 Task: Add Zen Bakery Blueberry Raspberry Oat Bran Muffins to the cart.
Action: Mouse pressed left at (17, 102)
Screenshot: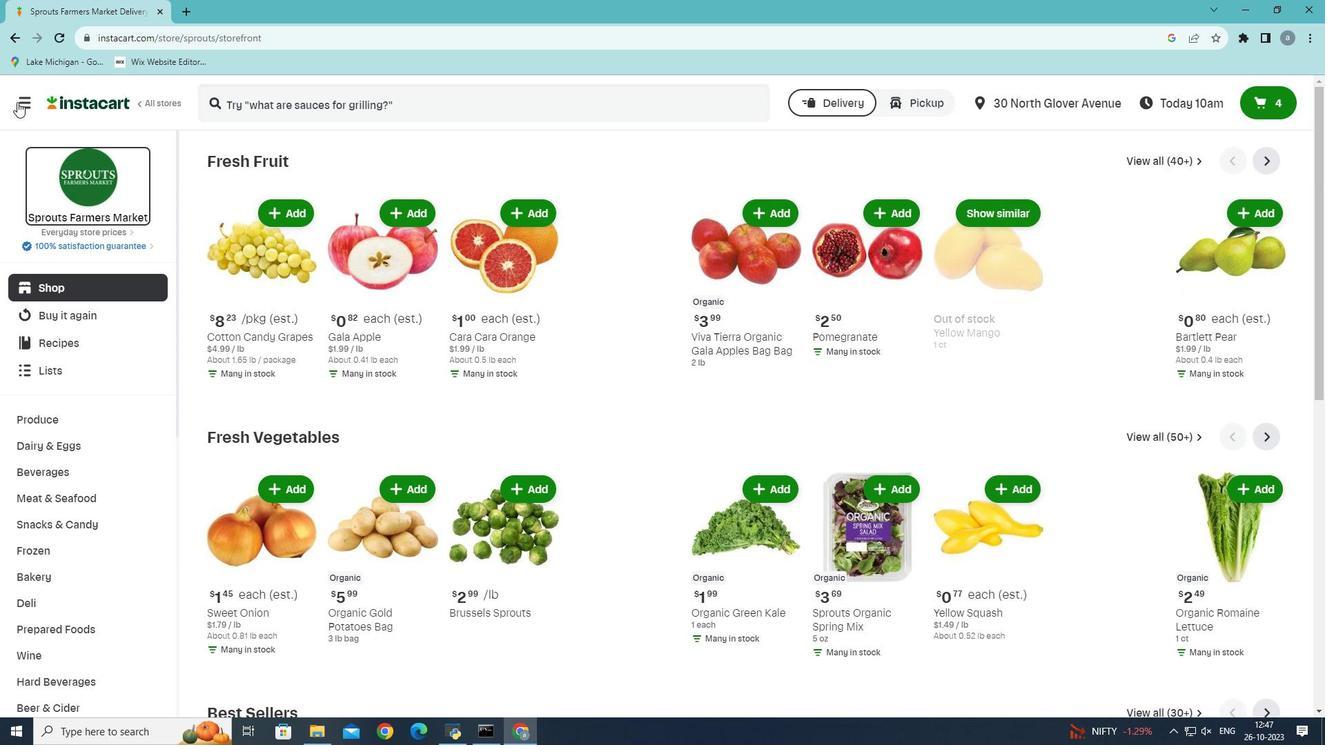 
Action: Mouse moved to (64, 401)
Screenshot: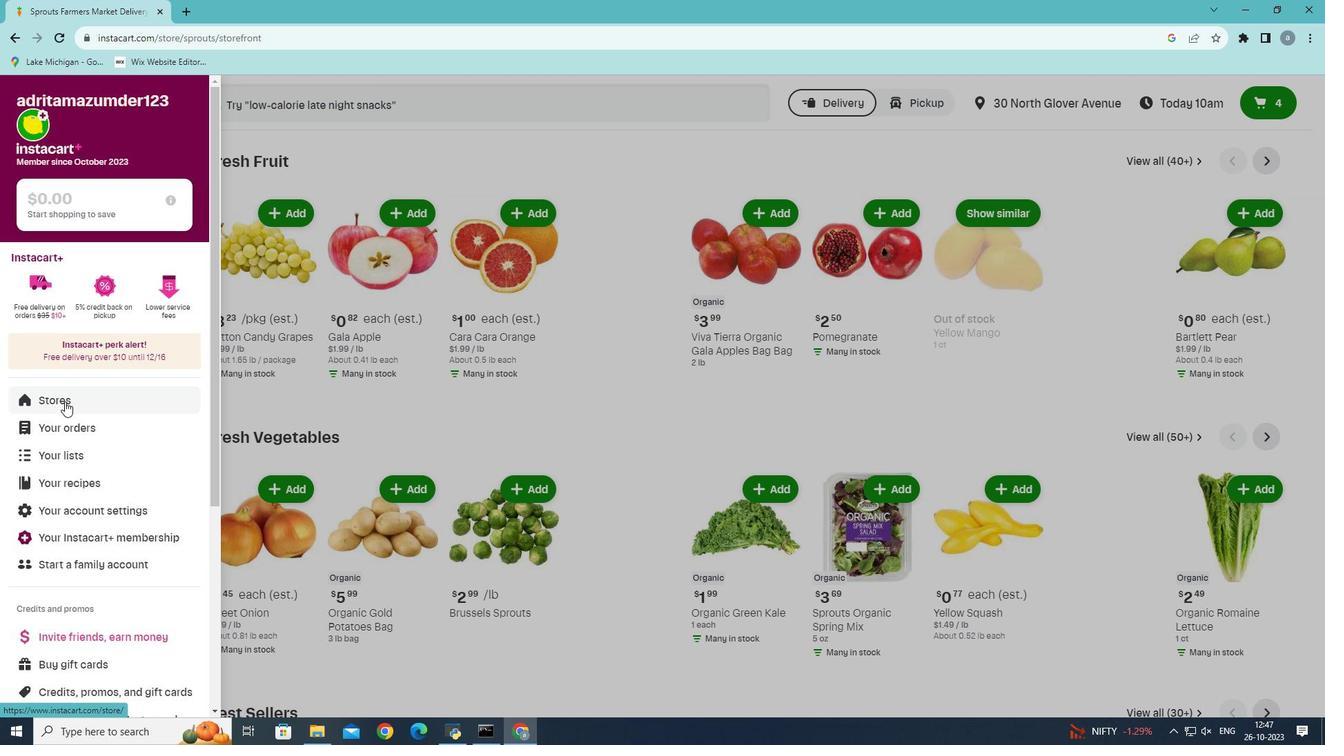 
Action: Mouse pressed left at (64, 401)
Screenshot: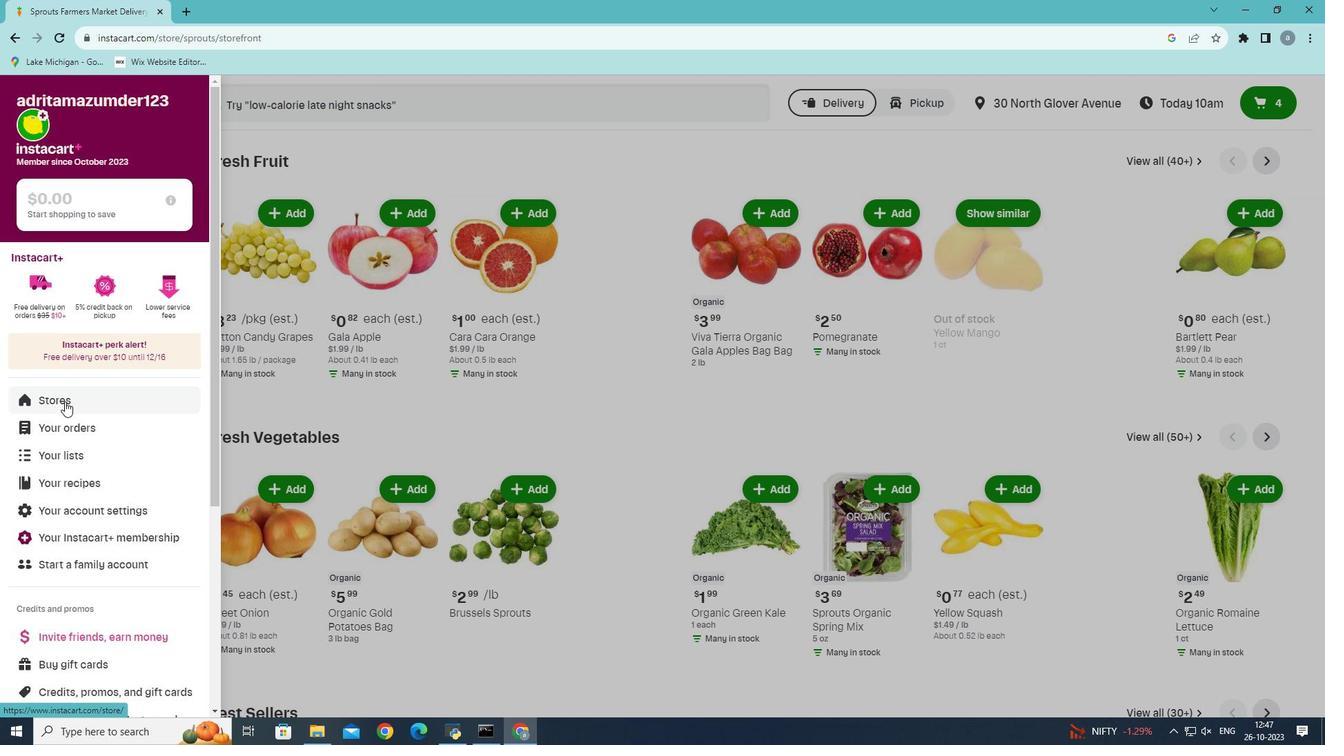 
Action: Mouse moved to (325, 149)
Screenshot: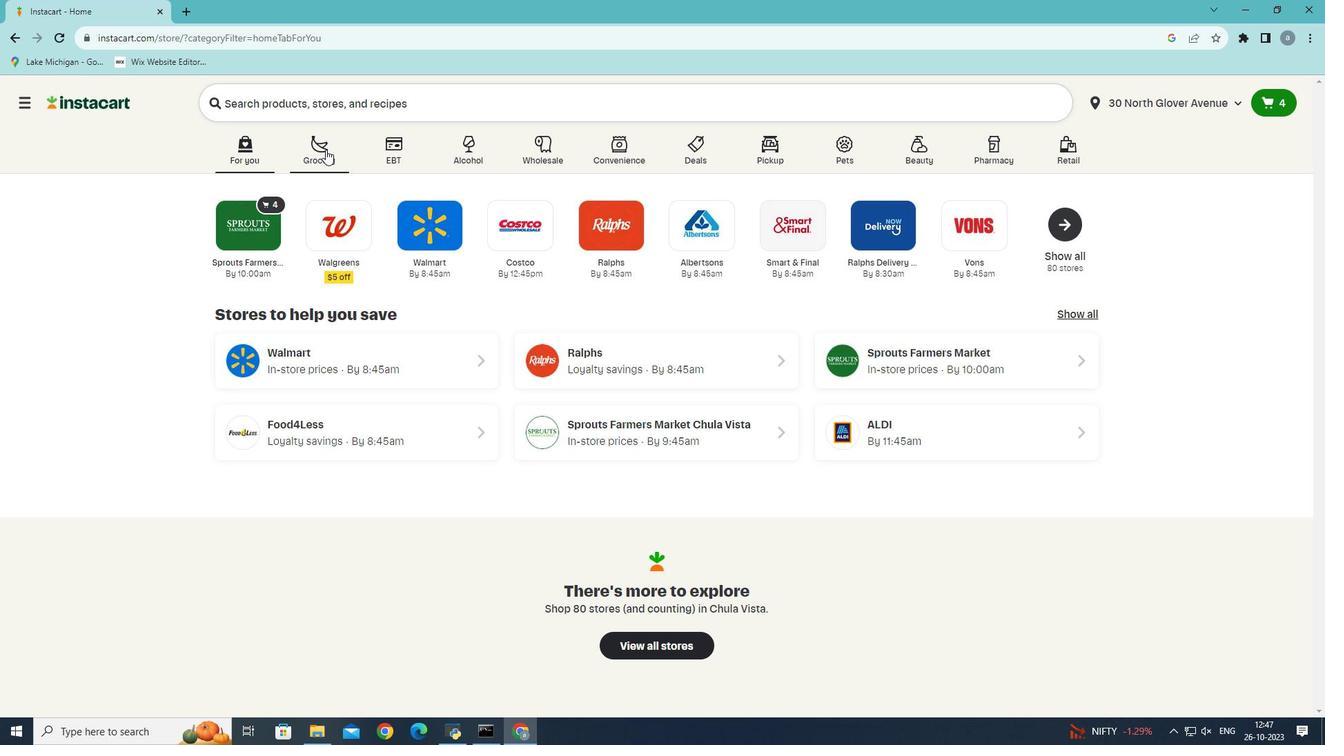
Action: Mouse pressed left at (325, 149)
Screenshot: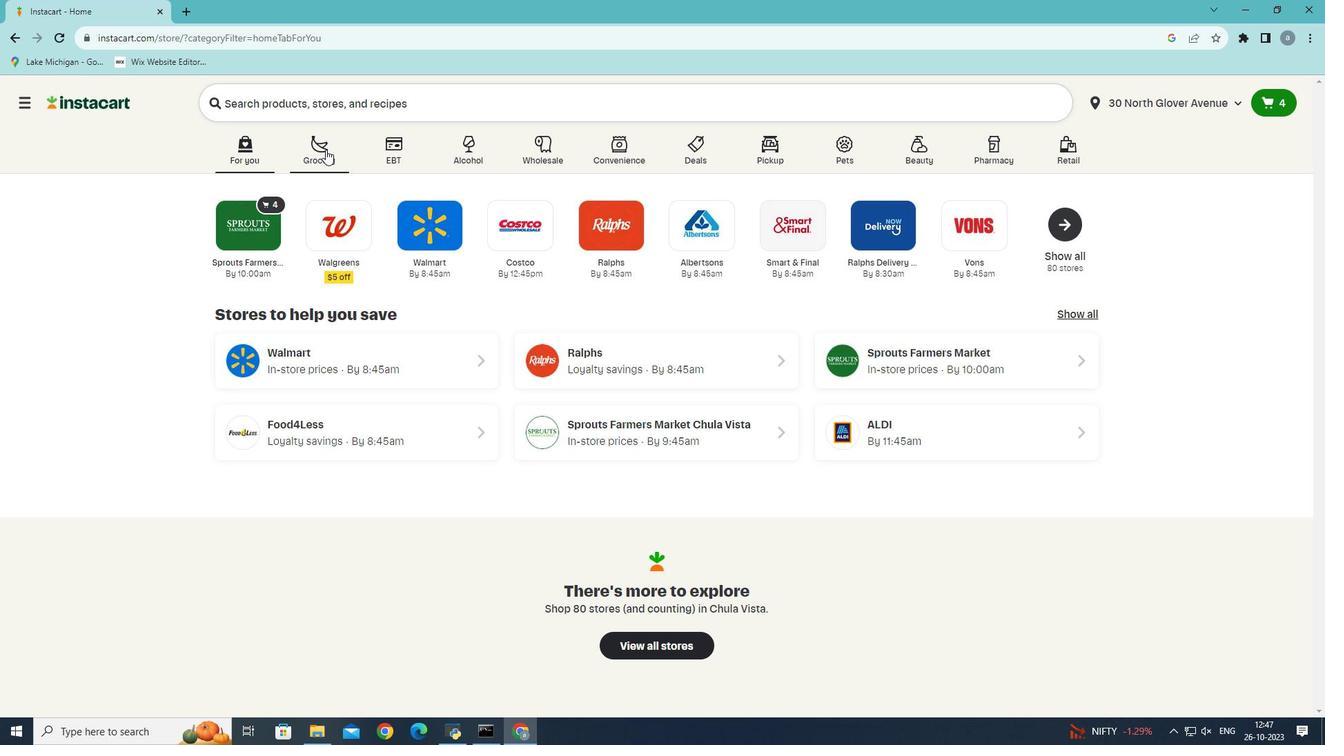 
Action: Mouse moved to (359, 429)
Screenshot: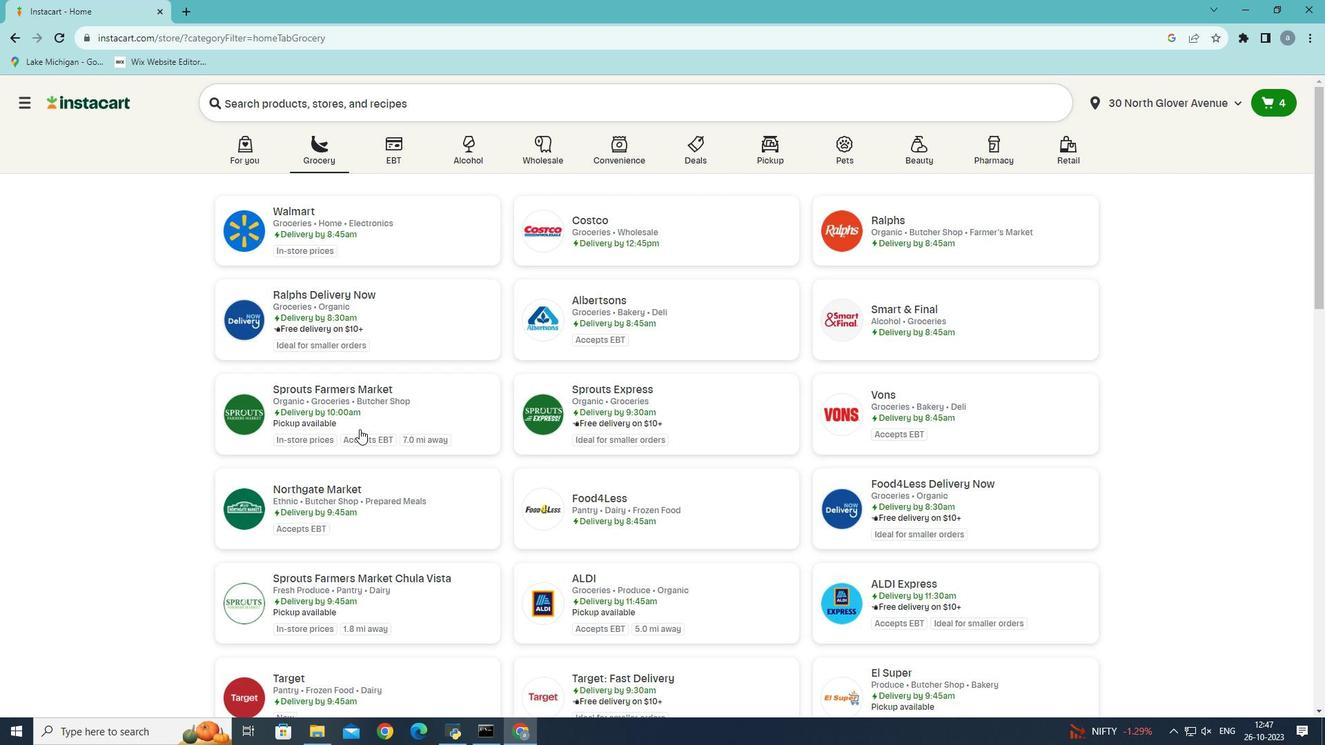 
Action: Mouse pressed left at (359, 429)
Screenshot: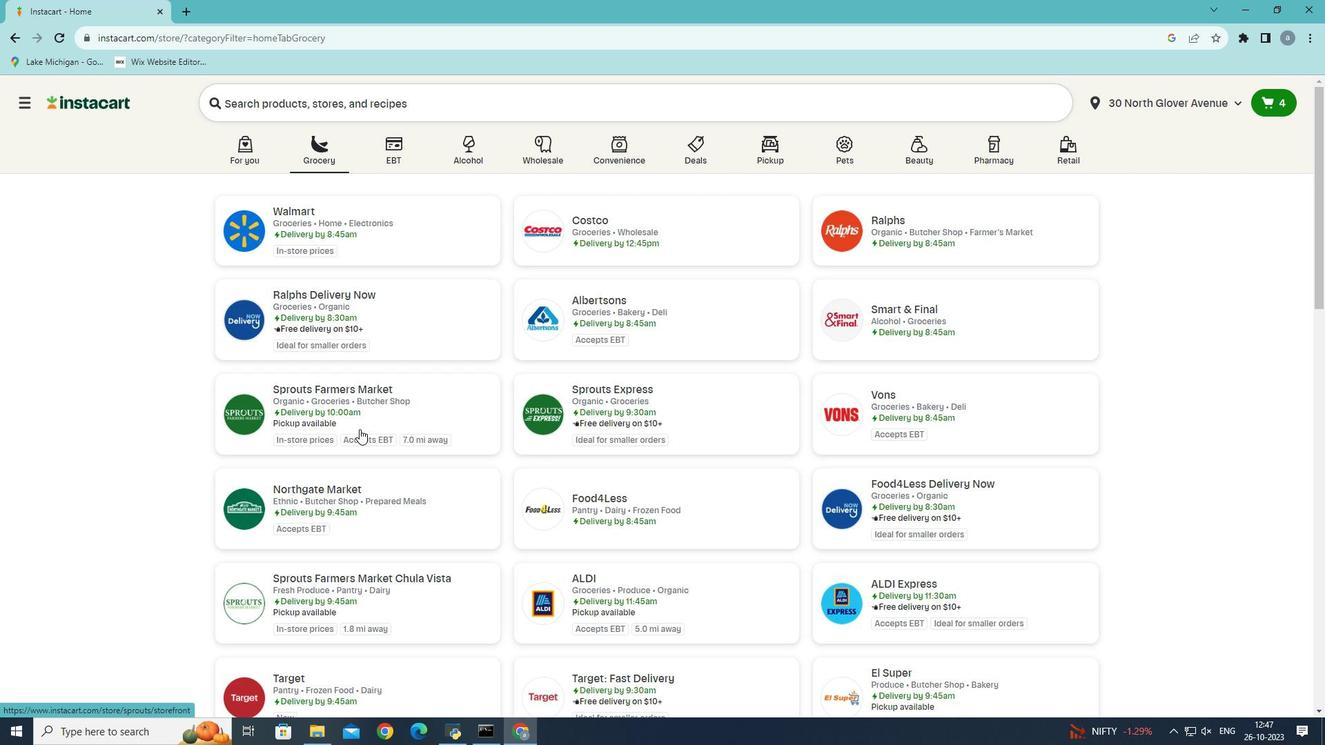 
Action: Mouse moved to (57, 581)
Screenshot: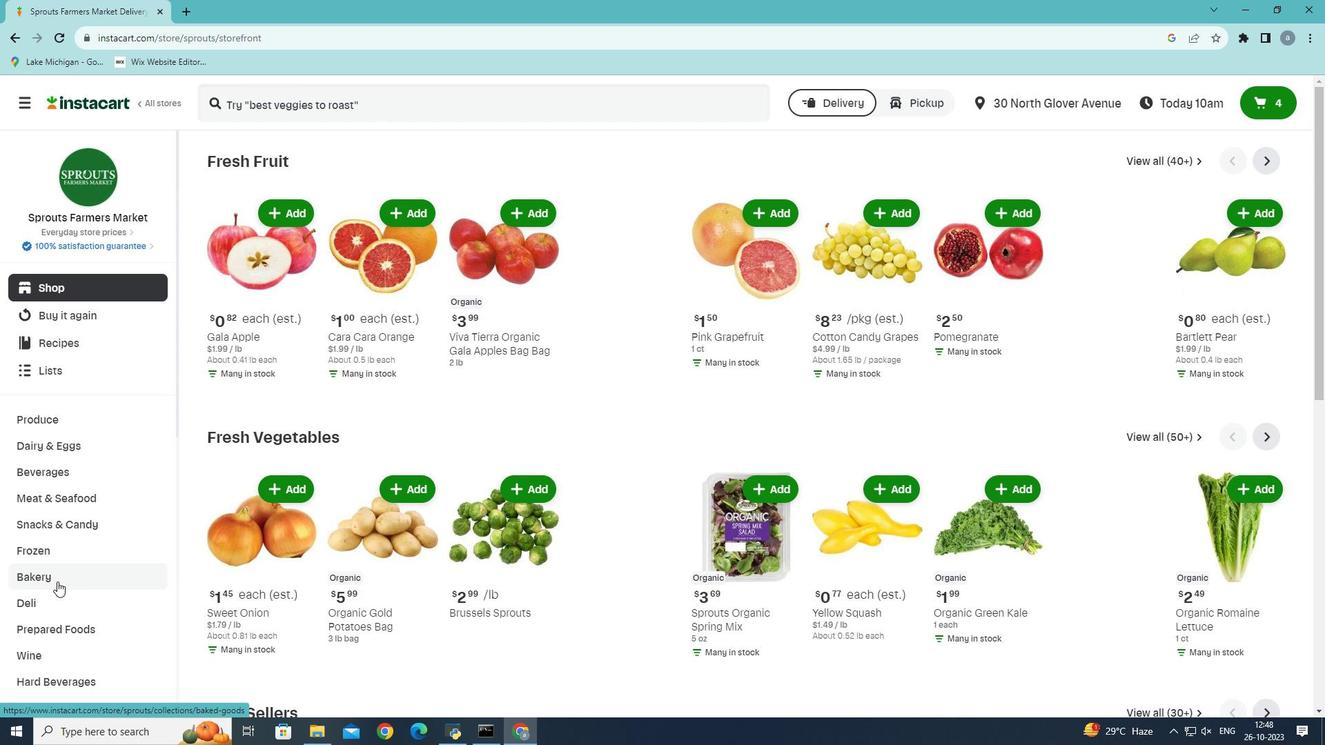 
Action: Mouse pressed left at (57, 581)
Screenshot: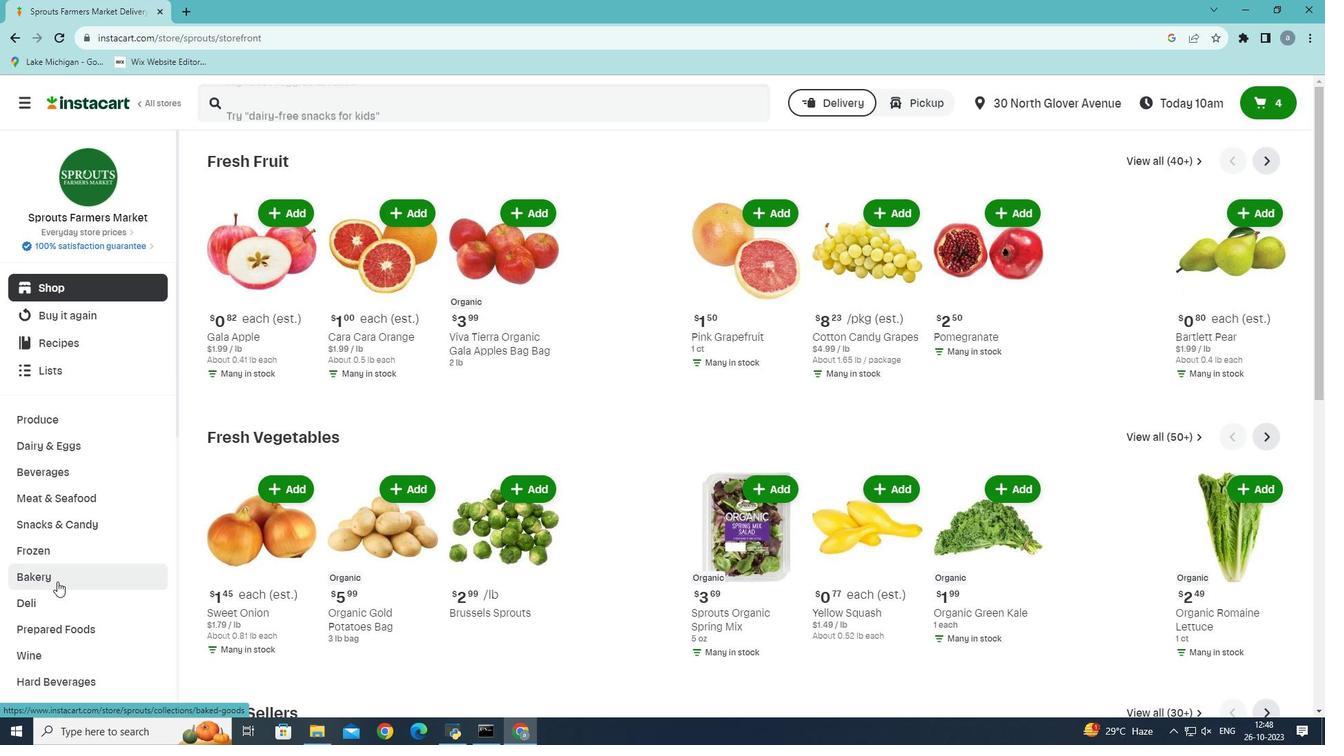 
Action: Mouse moved to (826, 199)
Screenshot: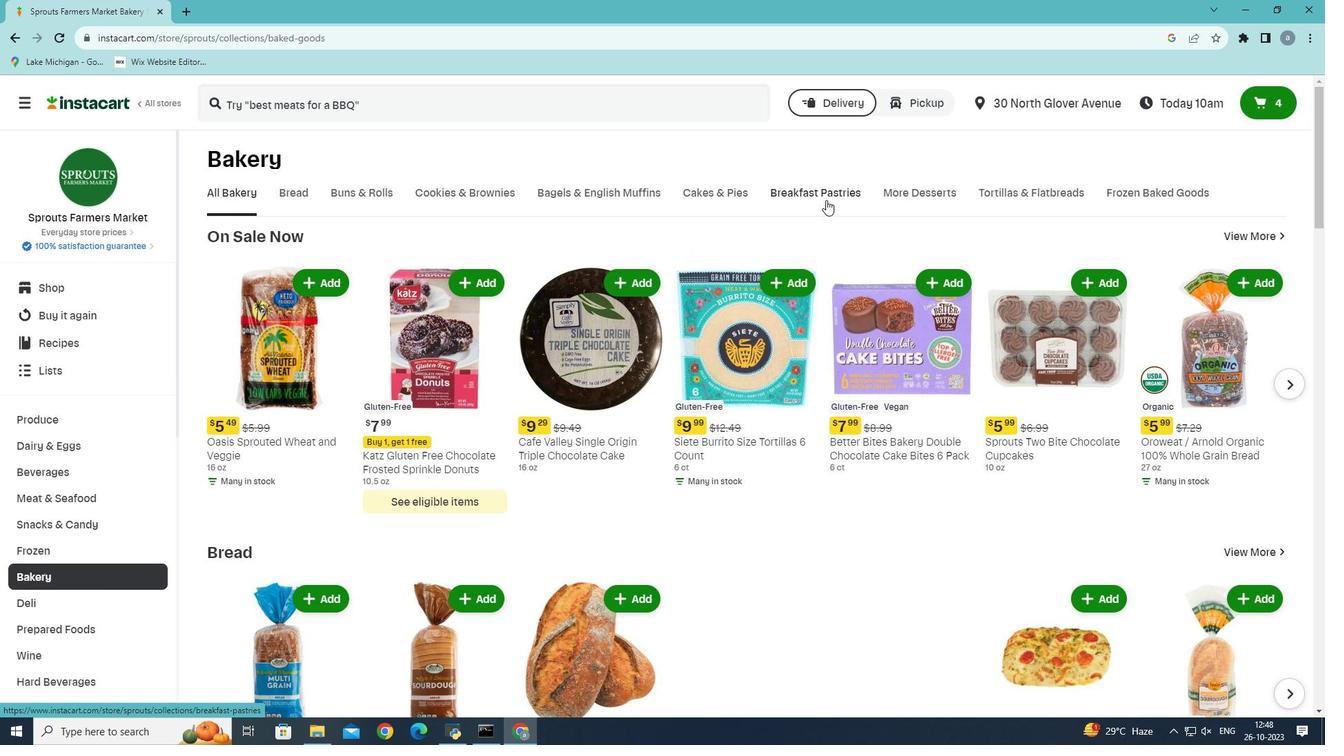 
Action: Mouse pressed left at (826, 199)
Screenshot: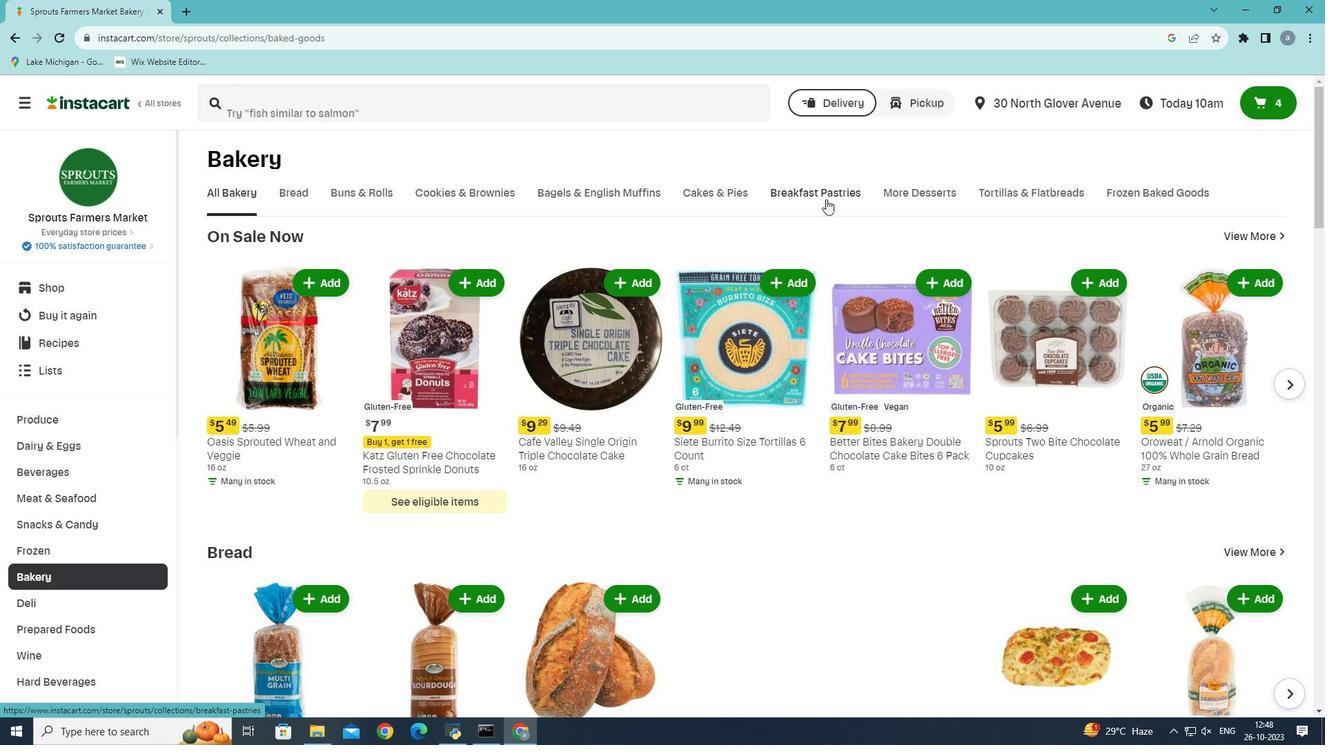 
Action: Mouse moved to (309, 263)
Screenshot: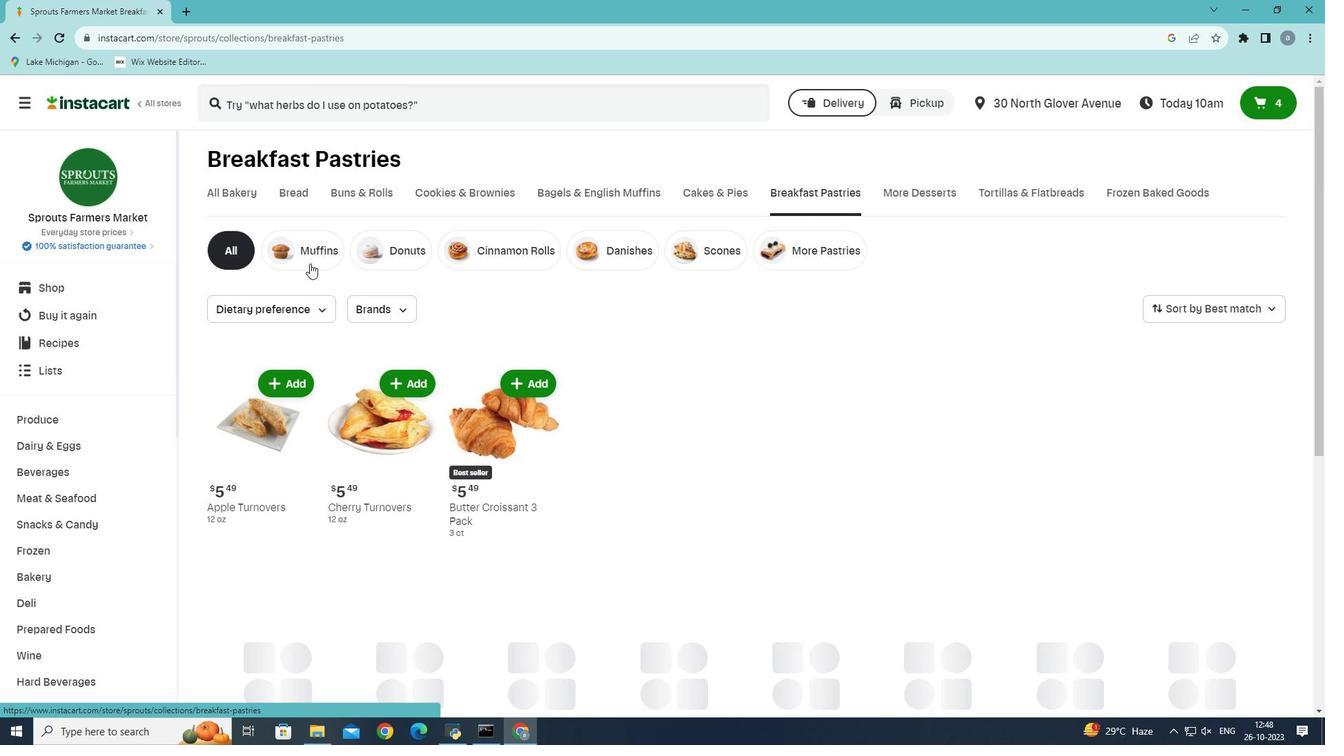 
Action: Mouse pressed left at (309, 263)
Screenshot: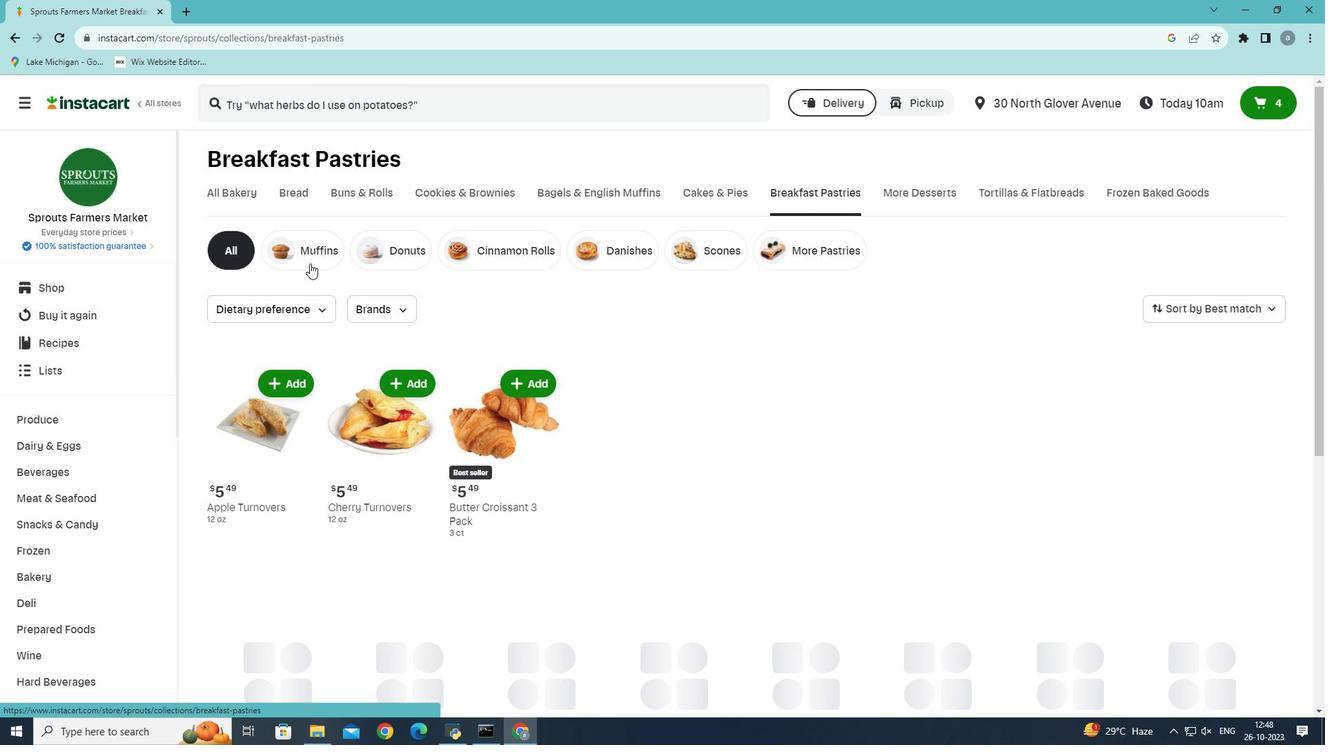 
Action: Mouse moved to (661, 597)
Screenshot: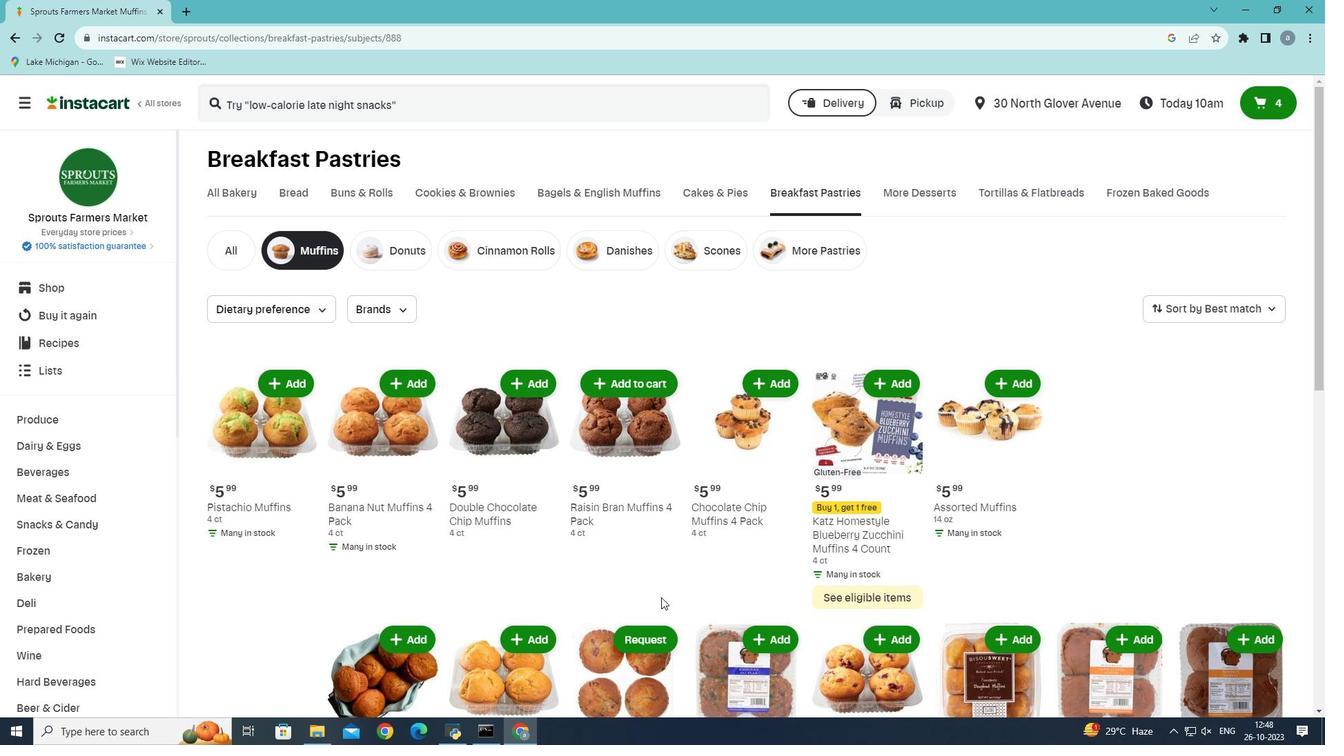 
Action: Mouse scrolled (661, 596) with delta (0, 0)
Screenshot: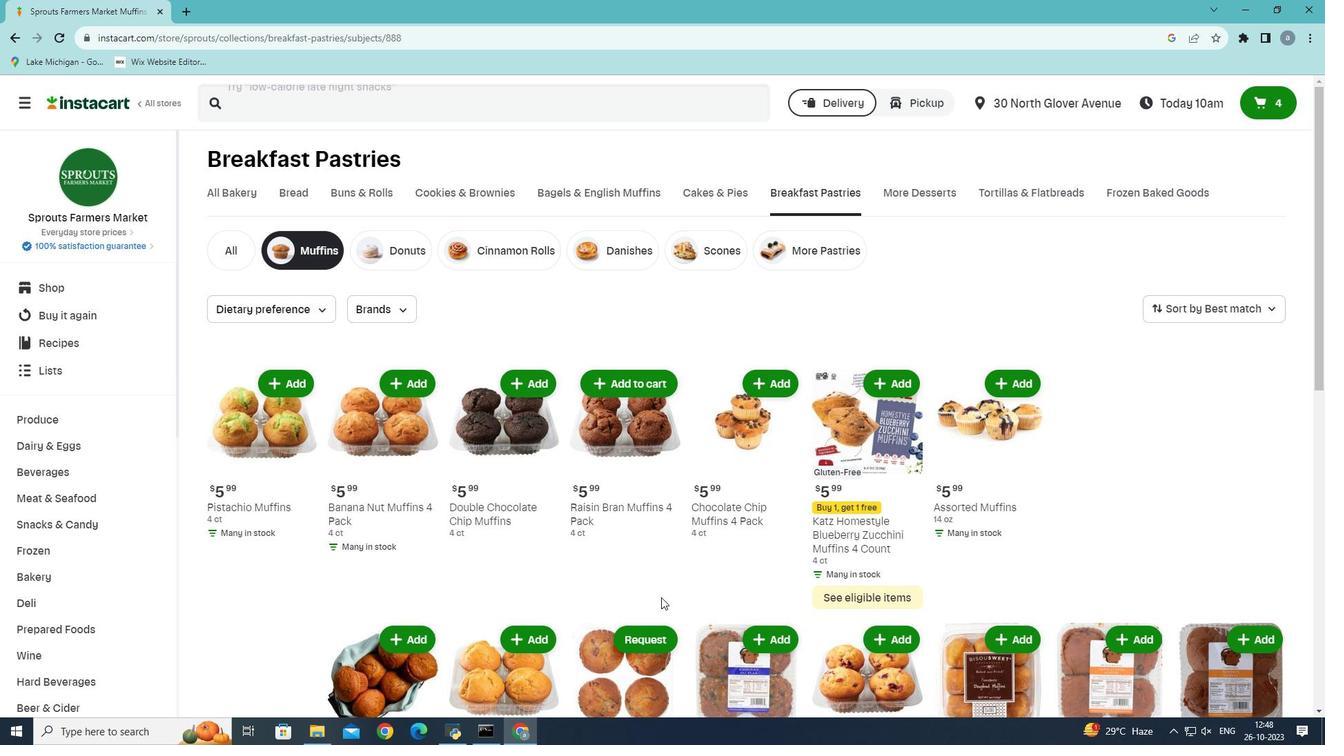 
Action: Mouse scrolled (661, 596) with delta (0, 0)
Screenshot: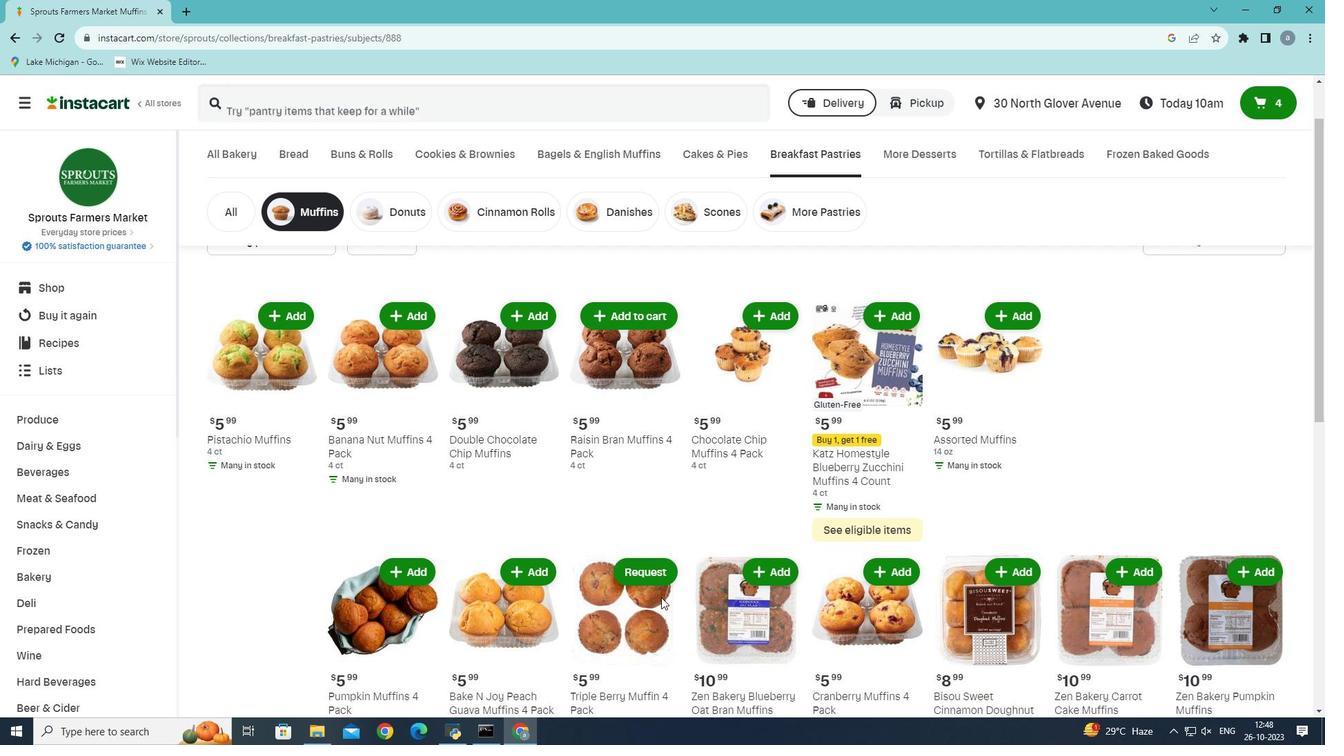 
Action: Mouse scrolled (661, 596) with delta (0, 0)
Screenshot: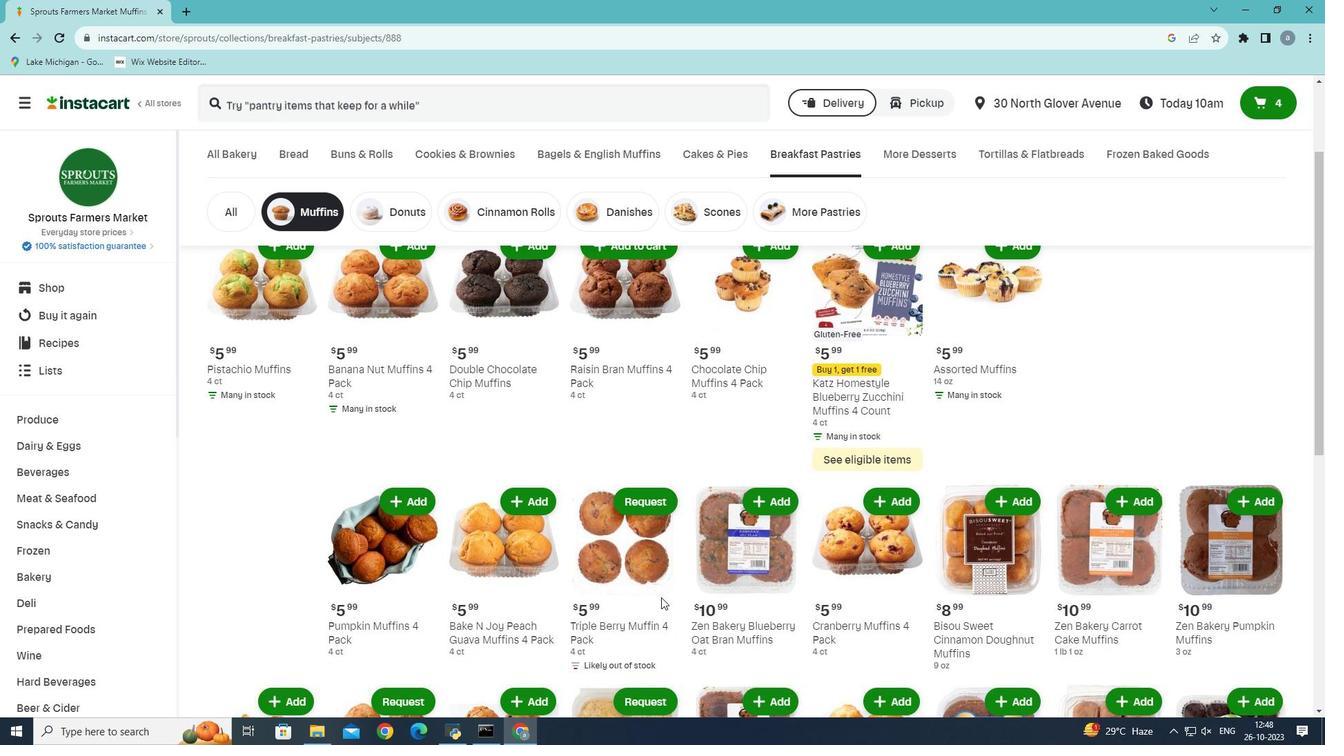 
Action: Mouse moved to (763, 432)
Screenshot: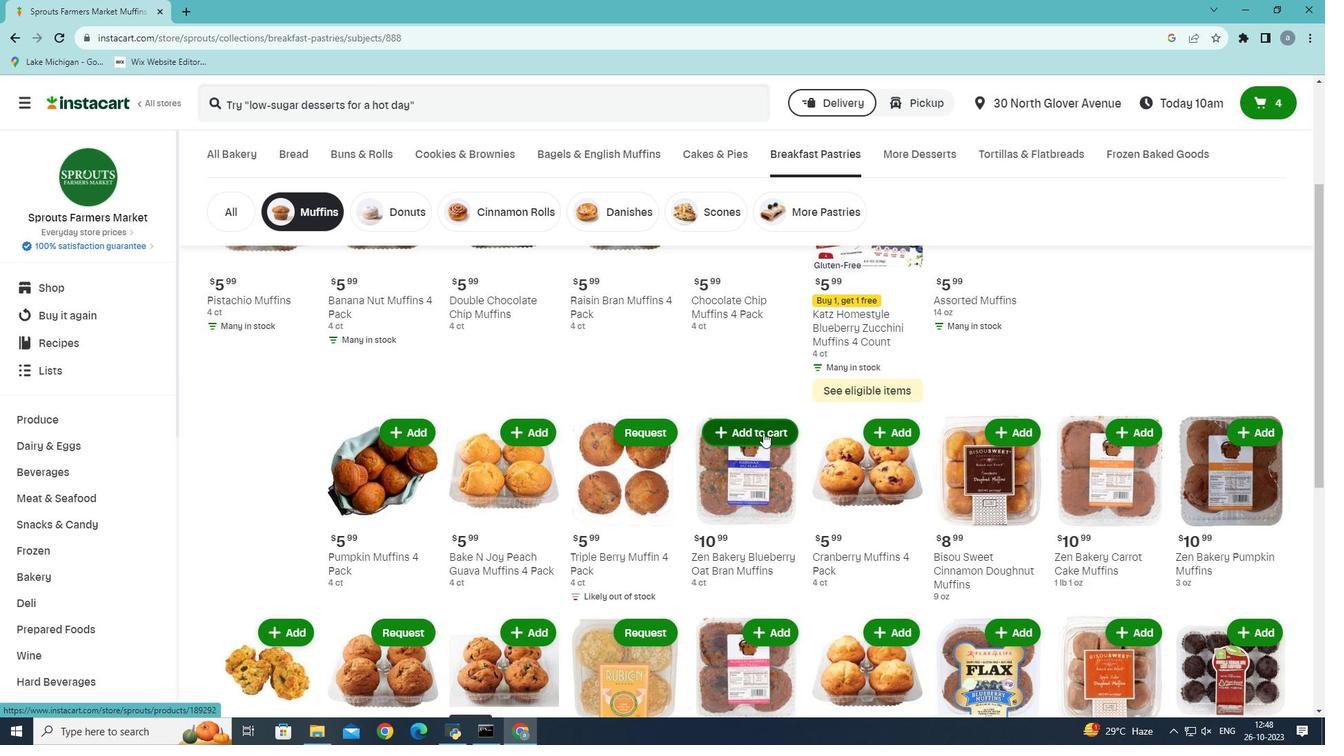 
Action: Mouse pressed left at (763, 432)
Screenshot: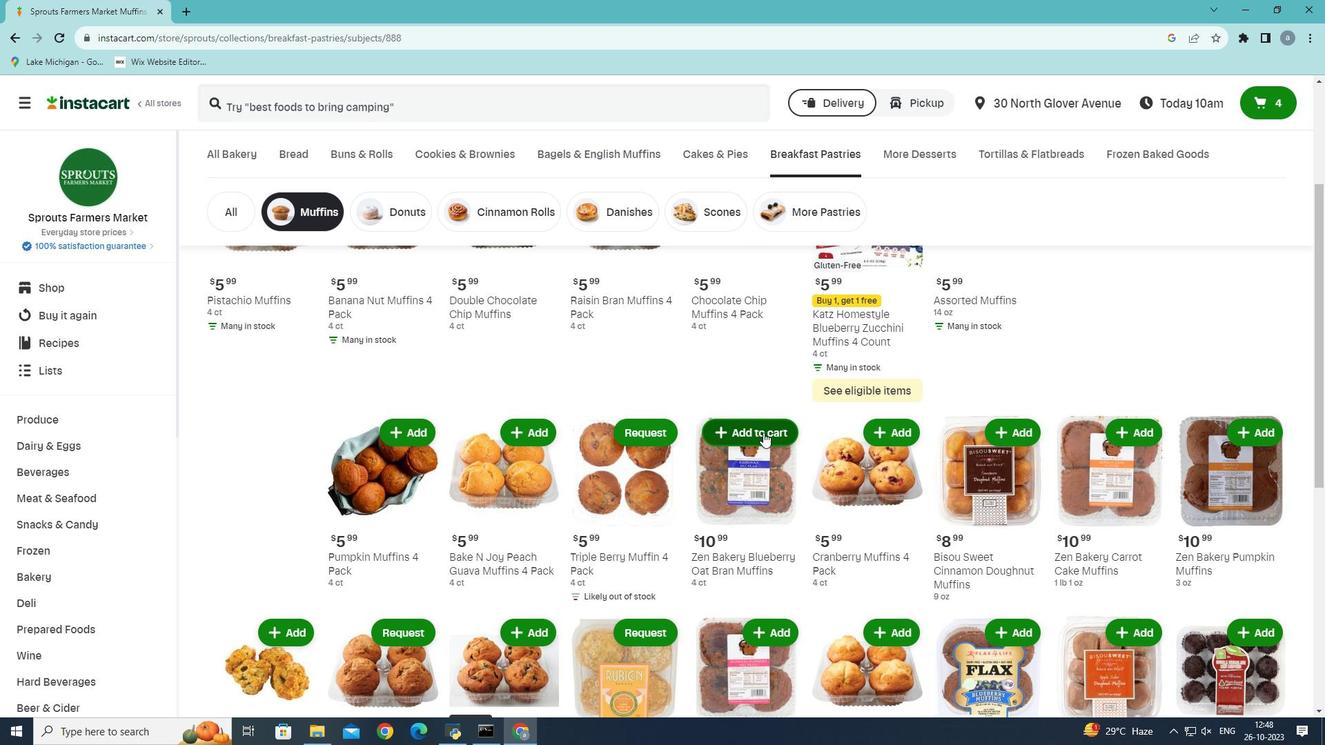 
